 Task: Show the CMS content for "Digital Experience".
Action: Mouse moved to (1333, 97)
Screenshot: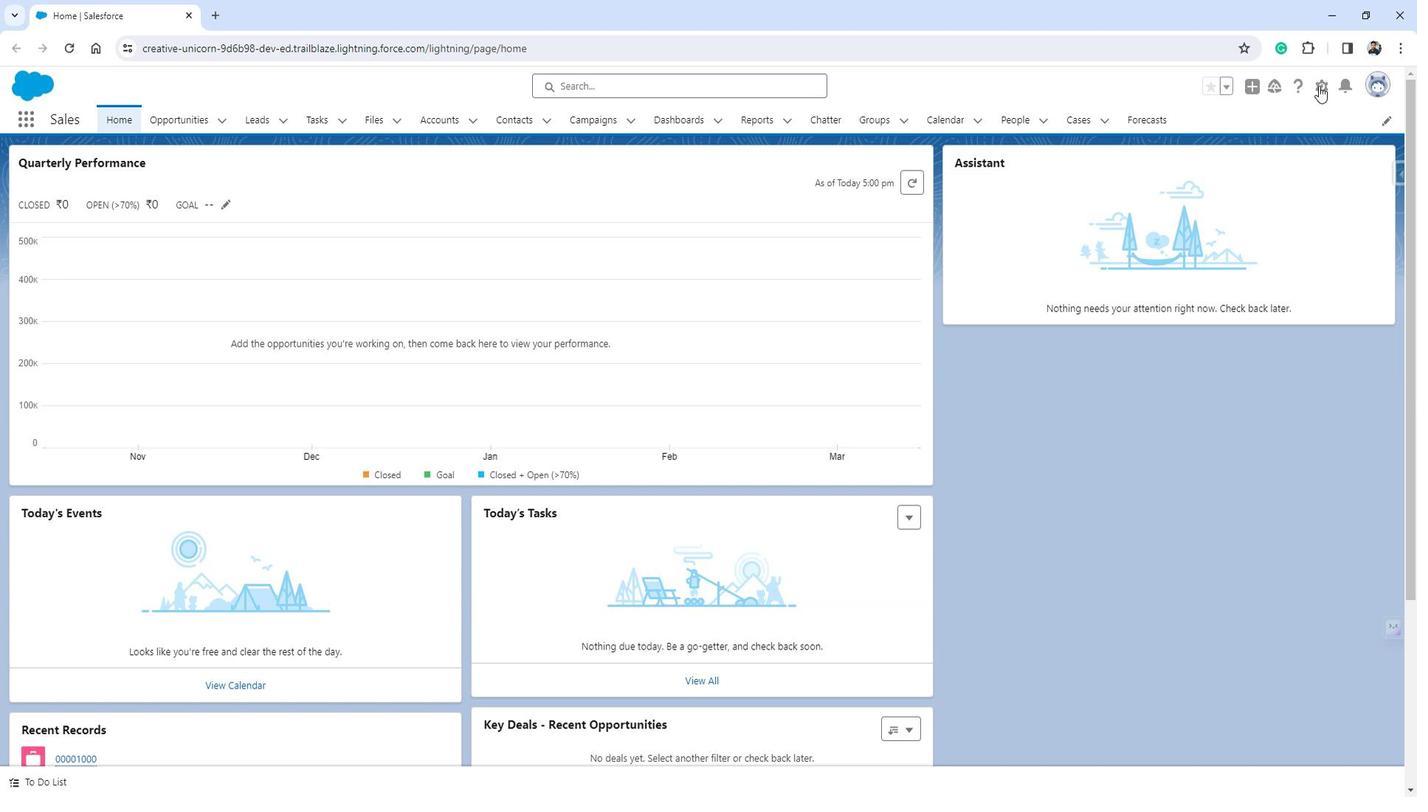 
Action: Mouse pressed left at (1333, 97)
Screenshot: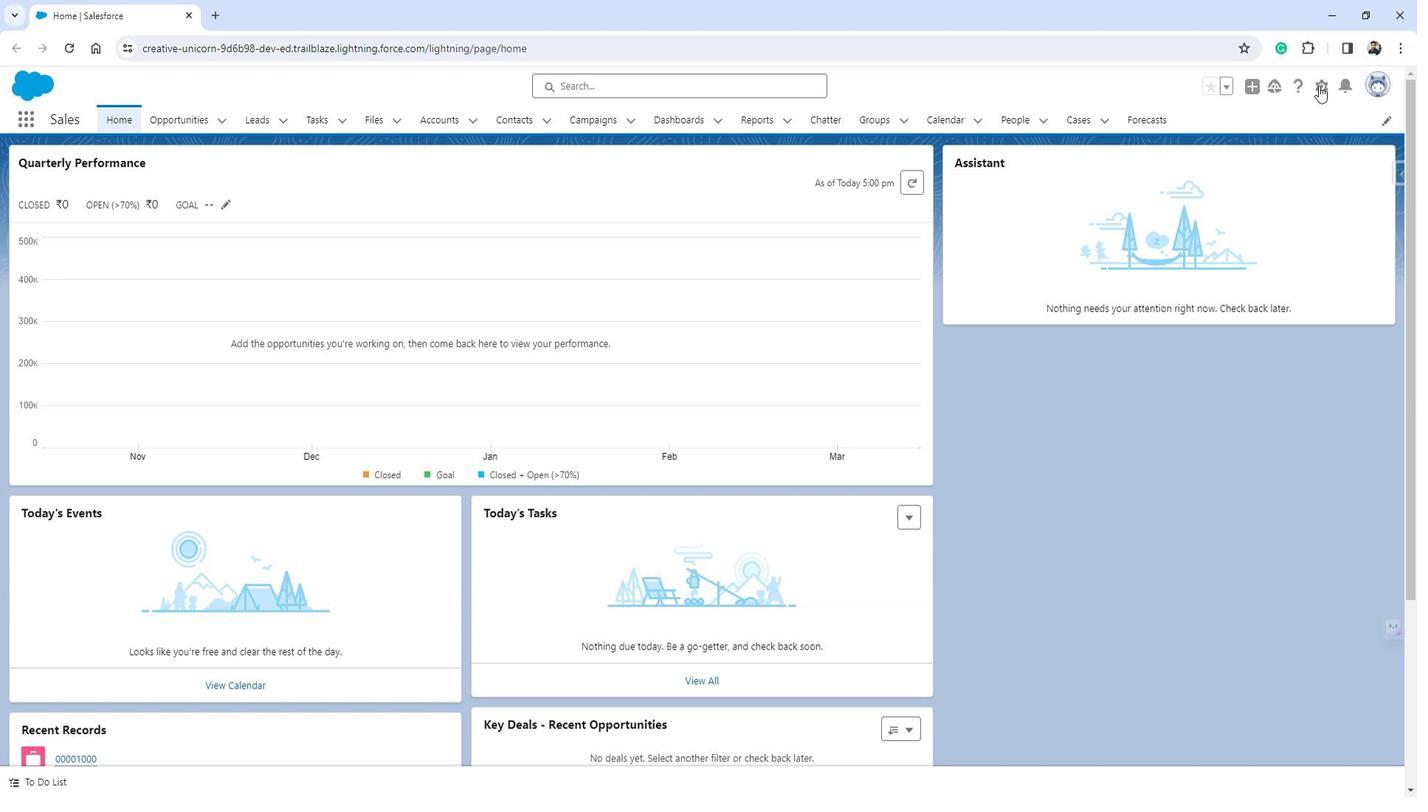 
Action: Mouse moved to (1266, 152)
Screenshot: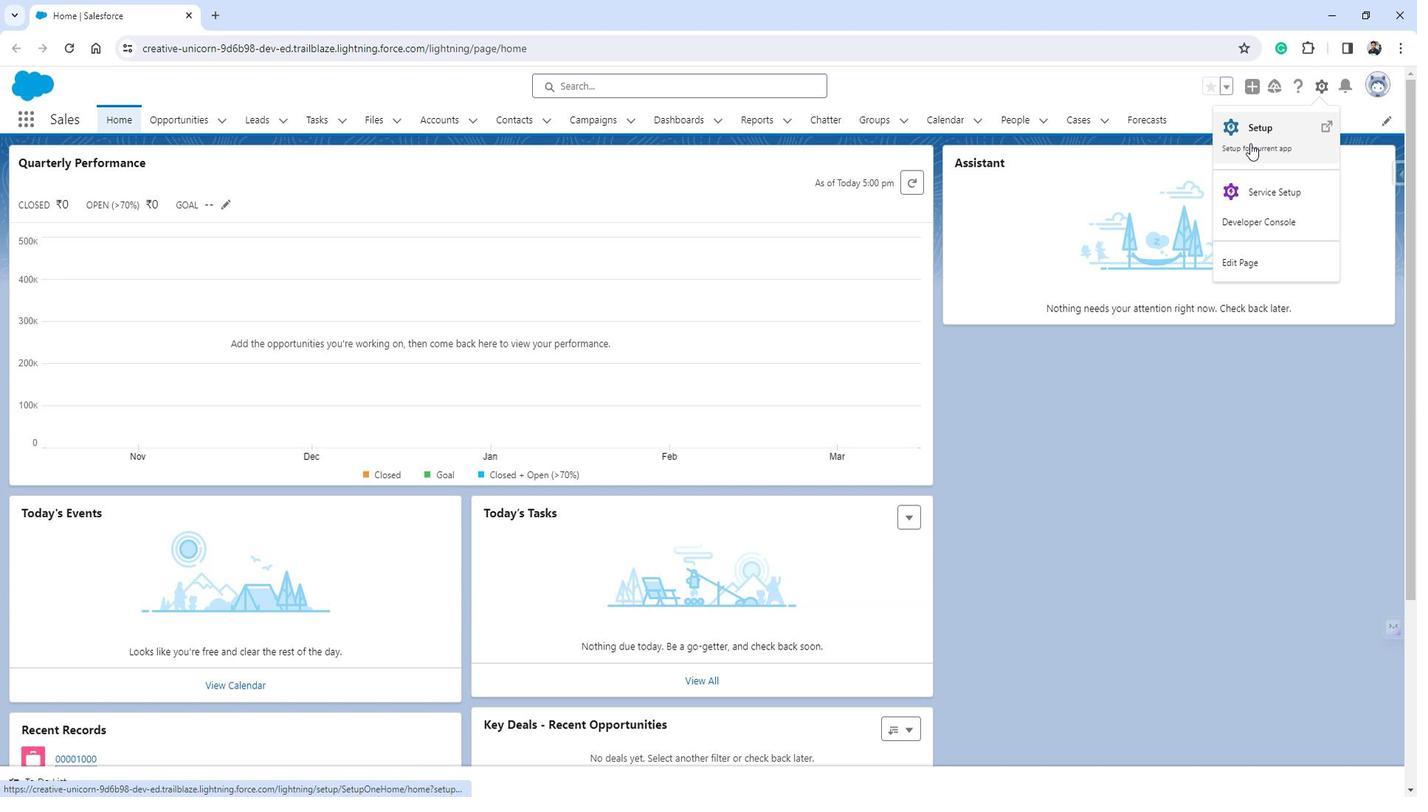 
Action: Mouse pressed left at (1266, 152)
Screenshot: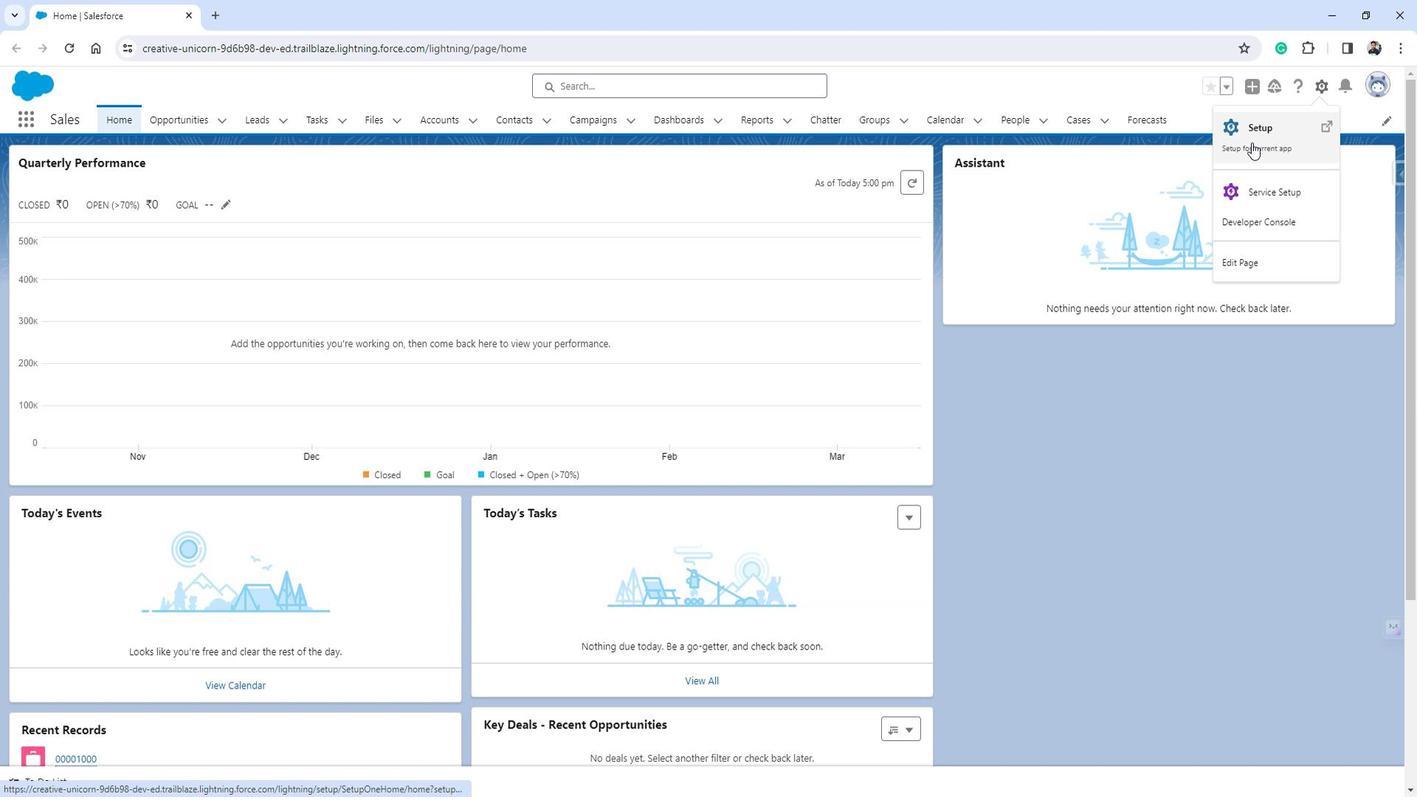 
Action: Mouse moved to (117, 335)
Screenshot: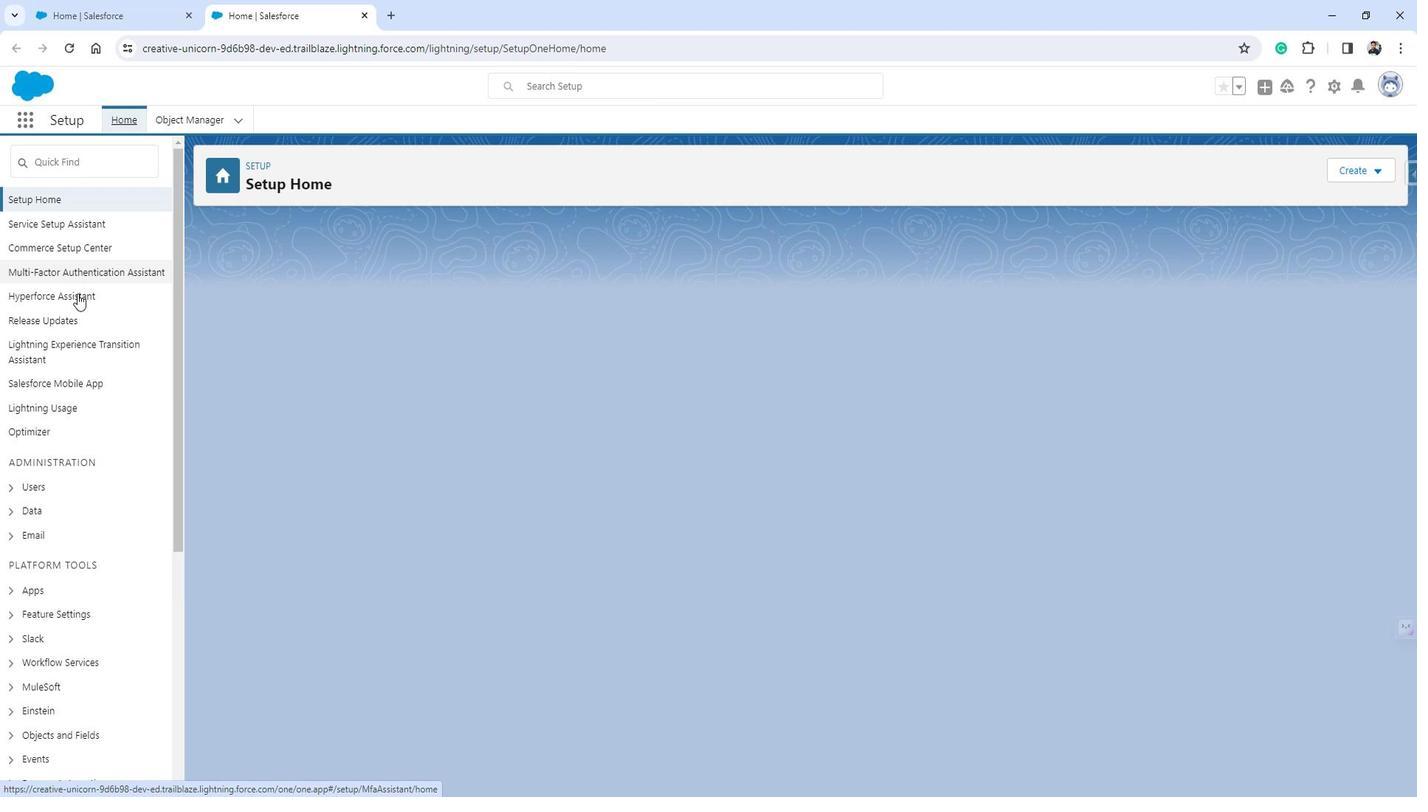 
Action: Mouse scrolled (117, 334) with delta (0, 0)
Screenshot: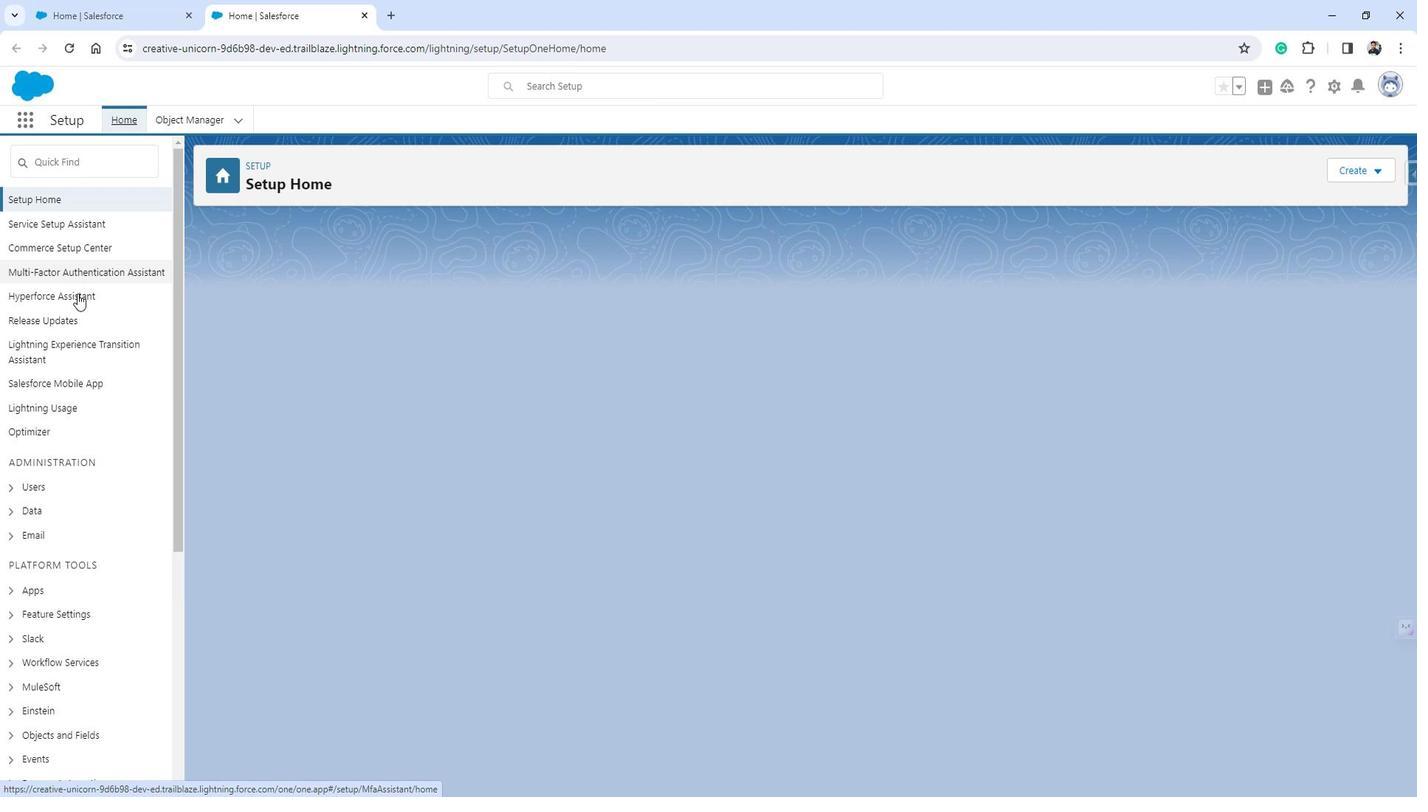 
Action: Mouse moved to (121, 345)
Screenshot: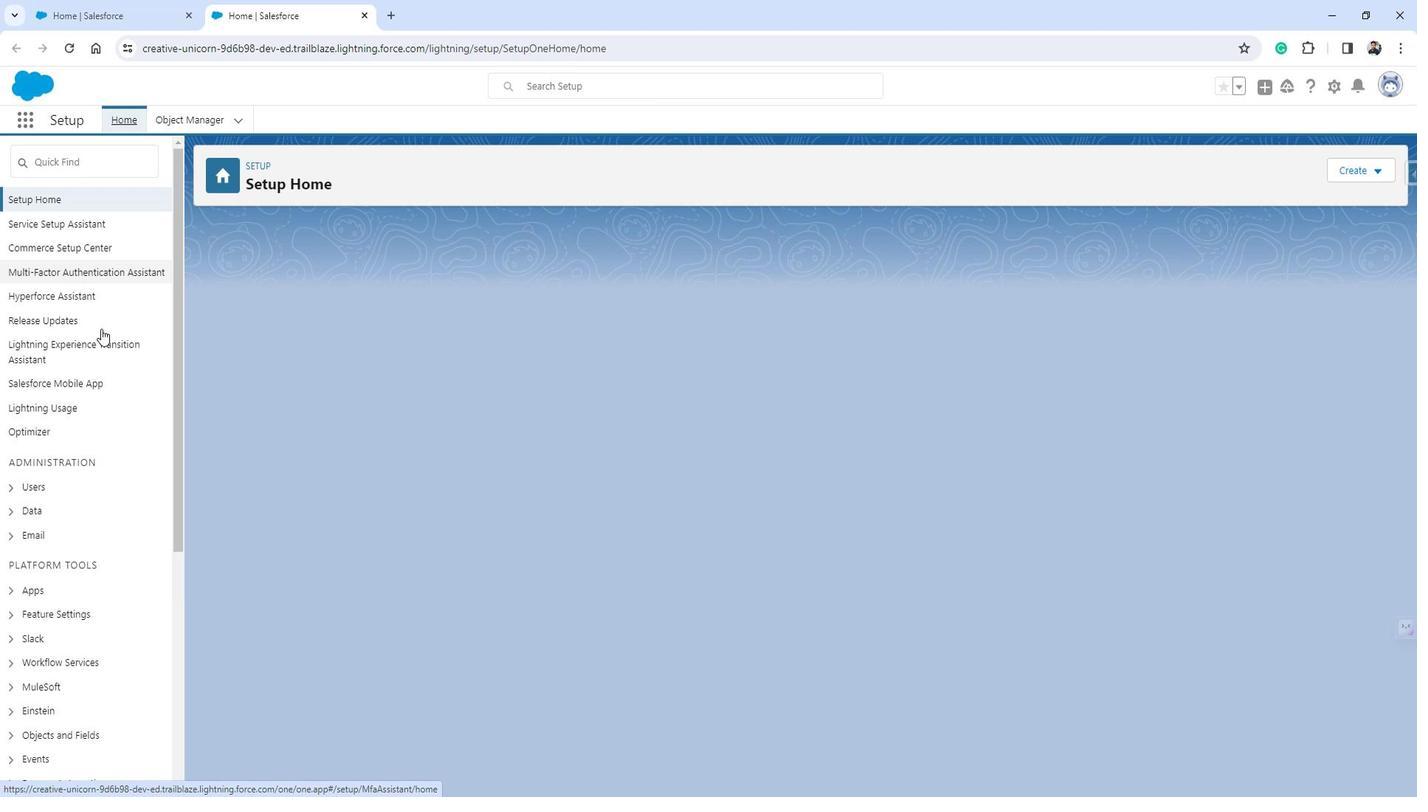 
Action: Mouse scrolled (121, 344) with delta (0, 0)
Screenshot: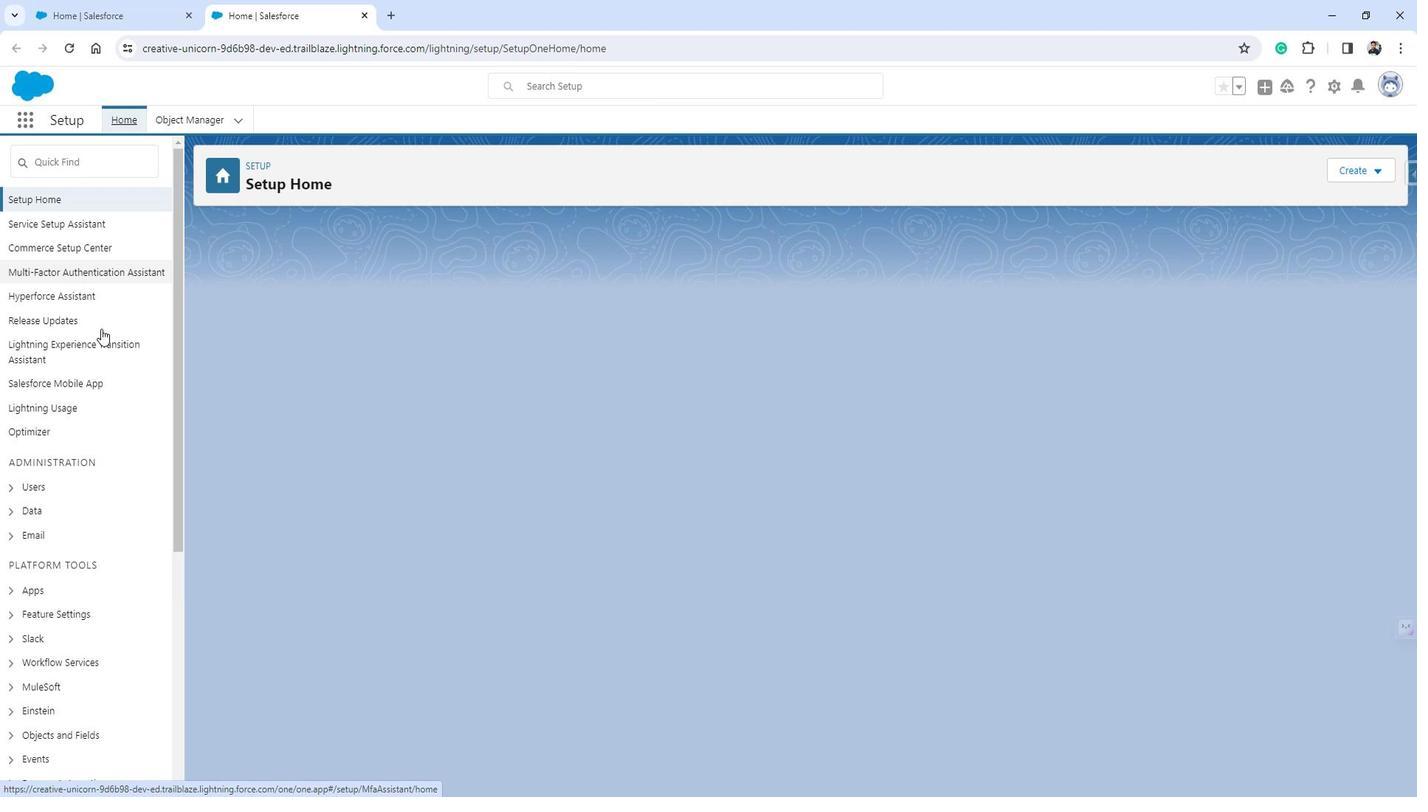 
Action: Mouse moved to (121, 346)
Screenshot: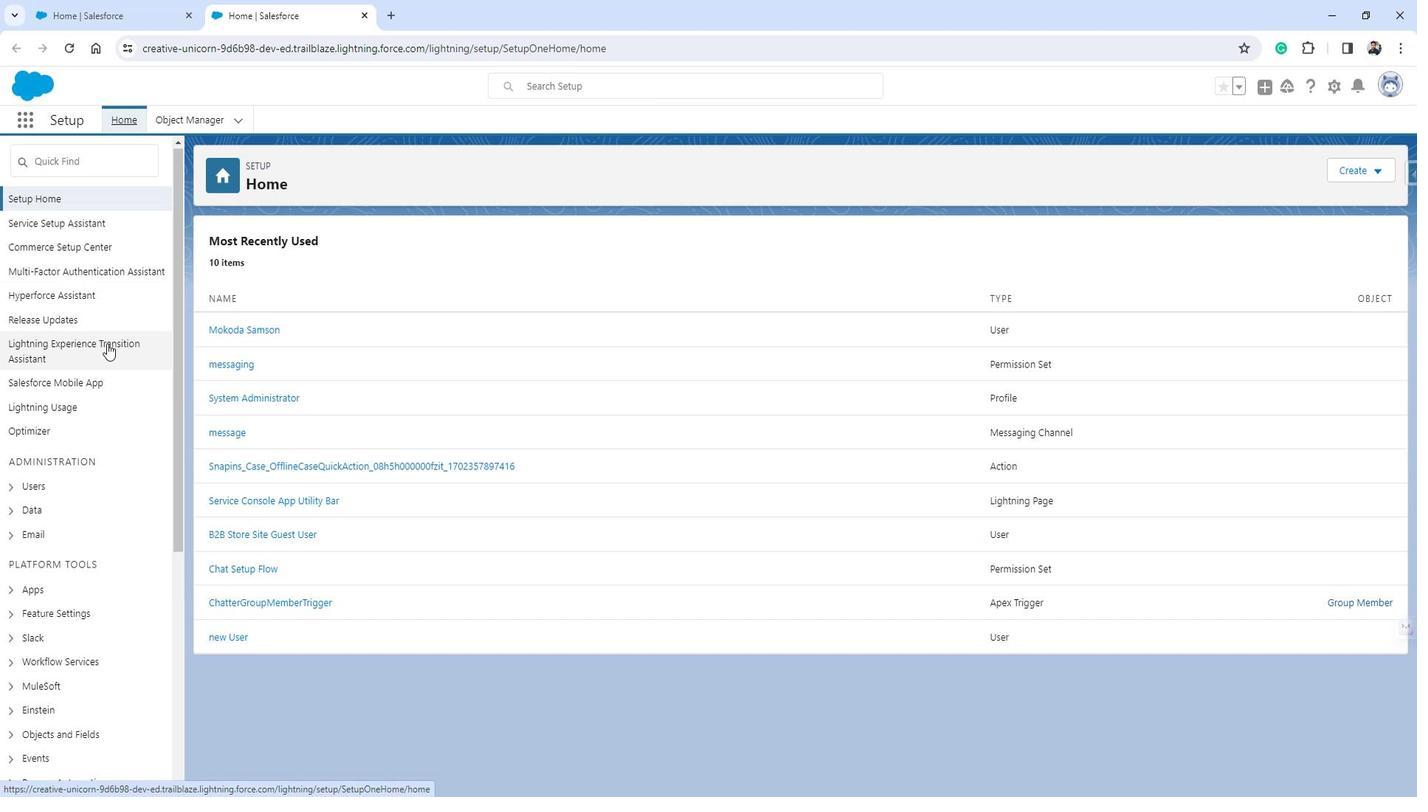 
Action: Mouse scrolled (121, 345) with delta (0, 0)
Screenshot: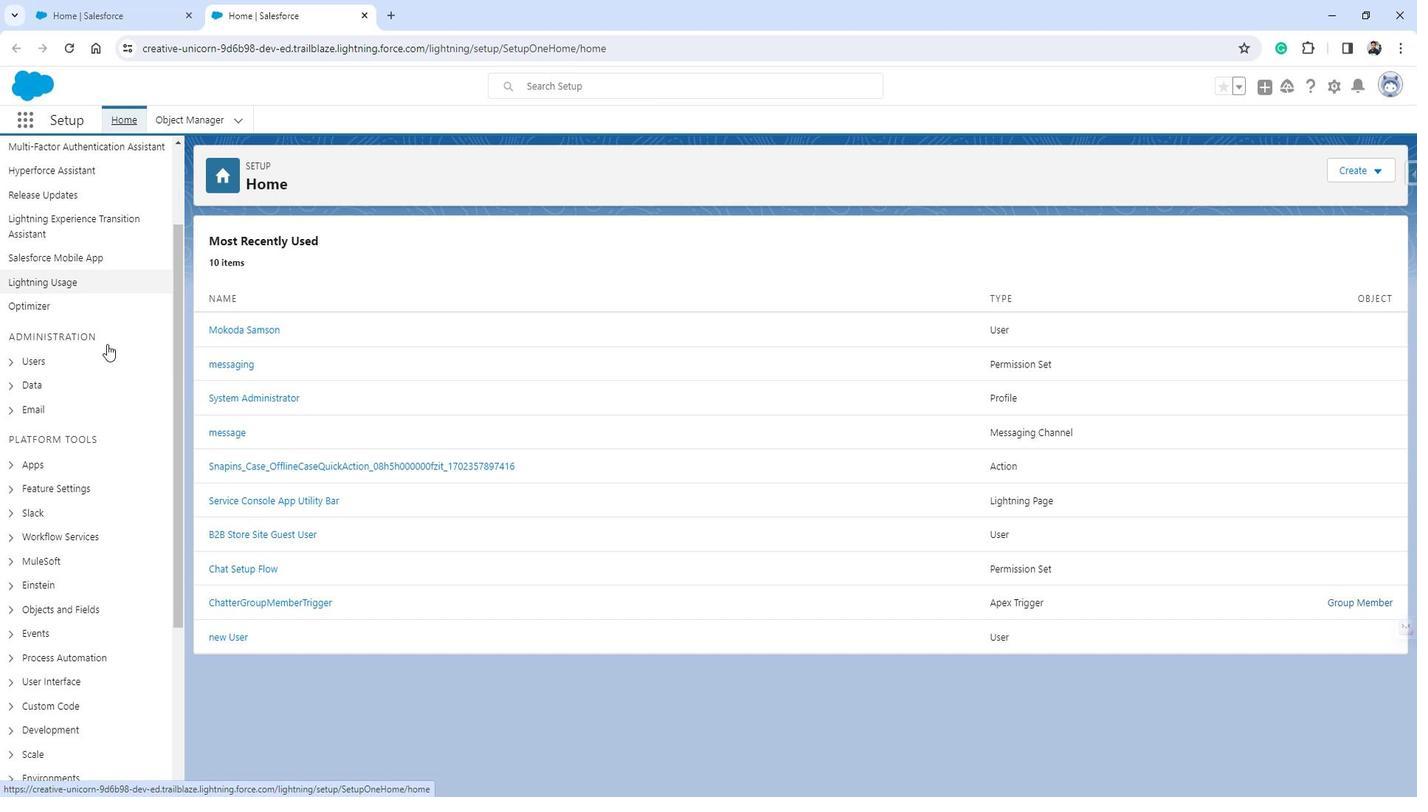 
Action: Mouse moved to (70, 382)
Screenshot: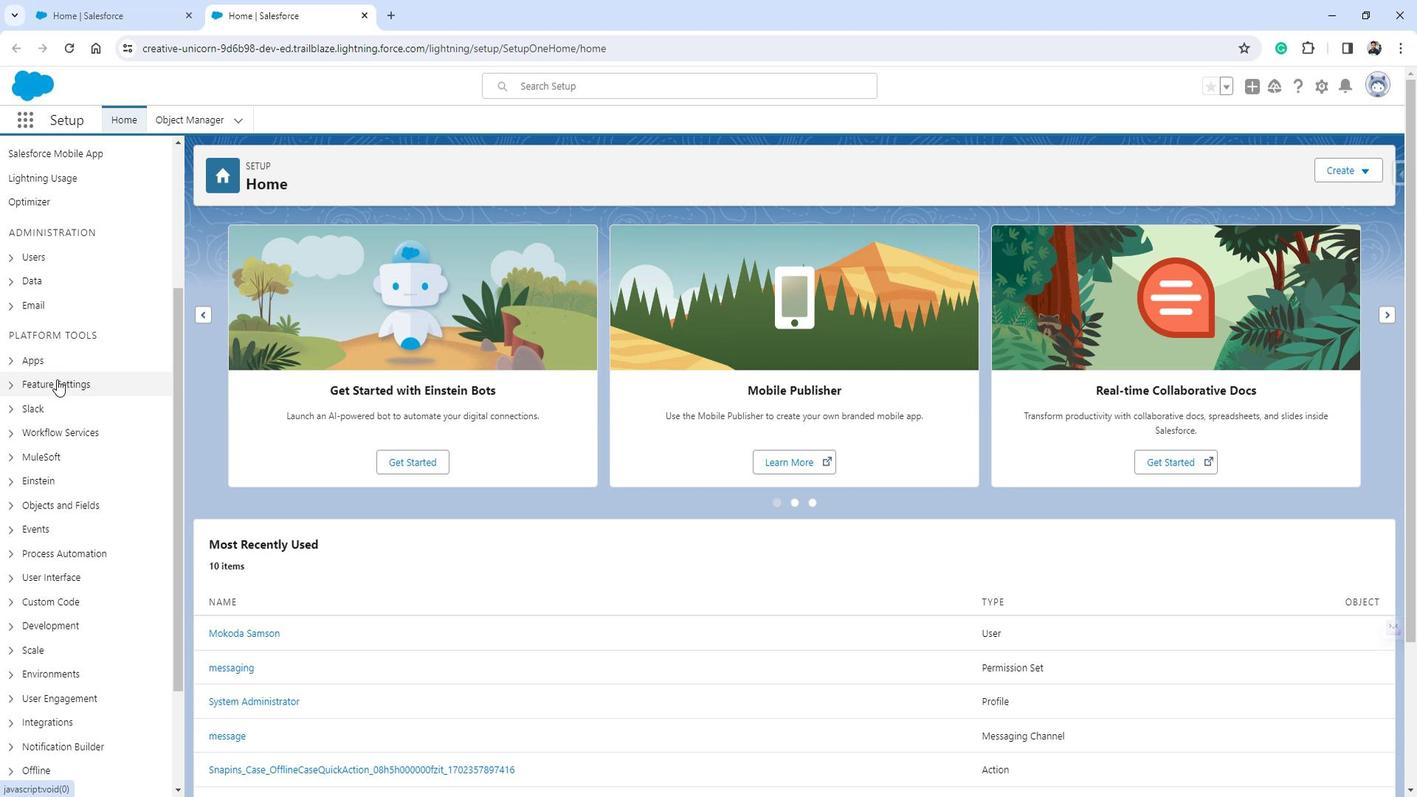 
Action: Mouse pressed left at (70, 382)
Screenshot: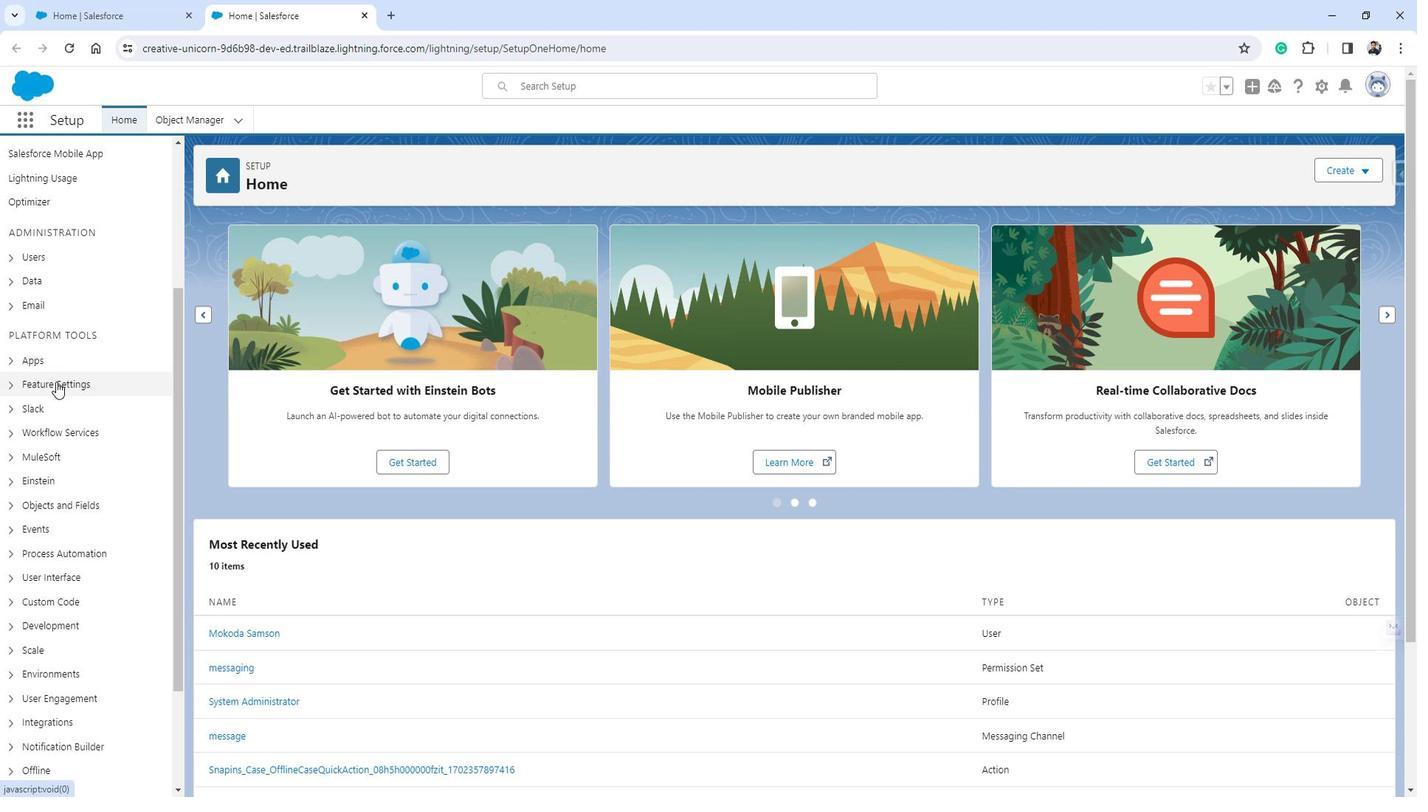 
Action: Mouse scrolled (70, 381) with delta (0, 0)
Screenshot: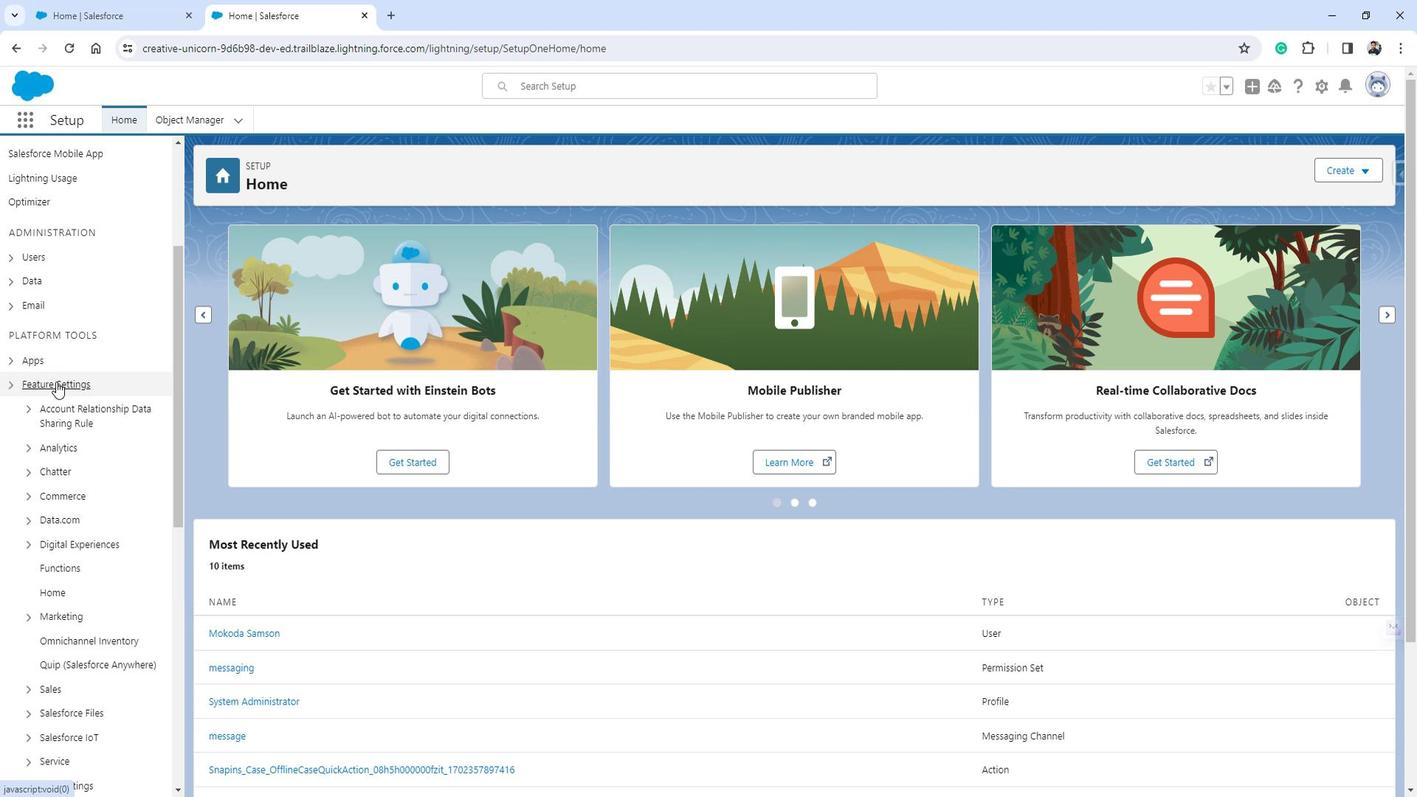 
Action: Mouse scrolled (70, 381) with delta (0, 0)
Screenshot: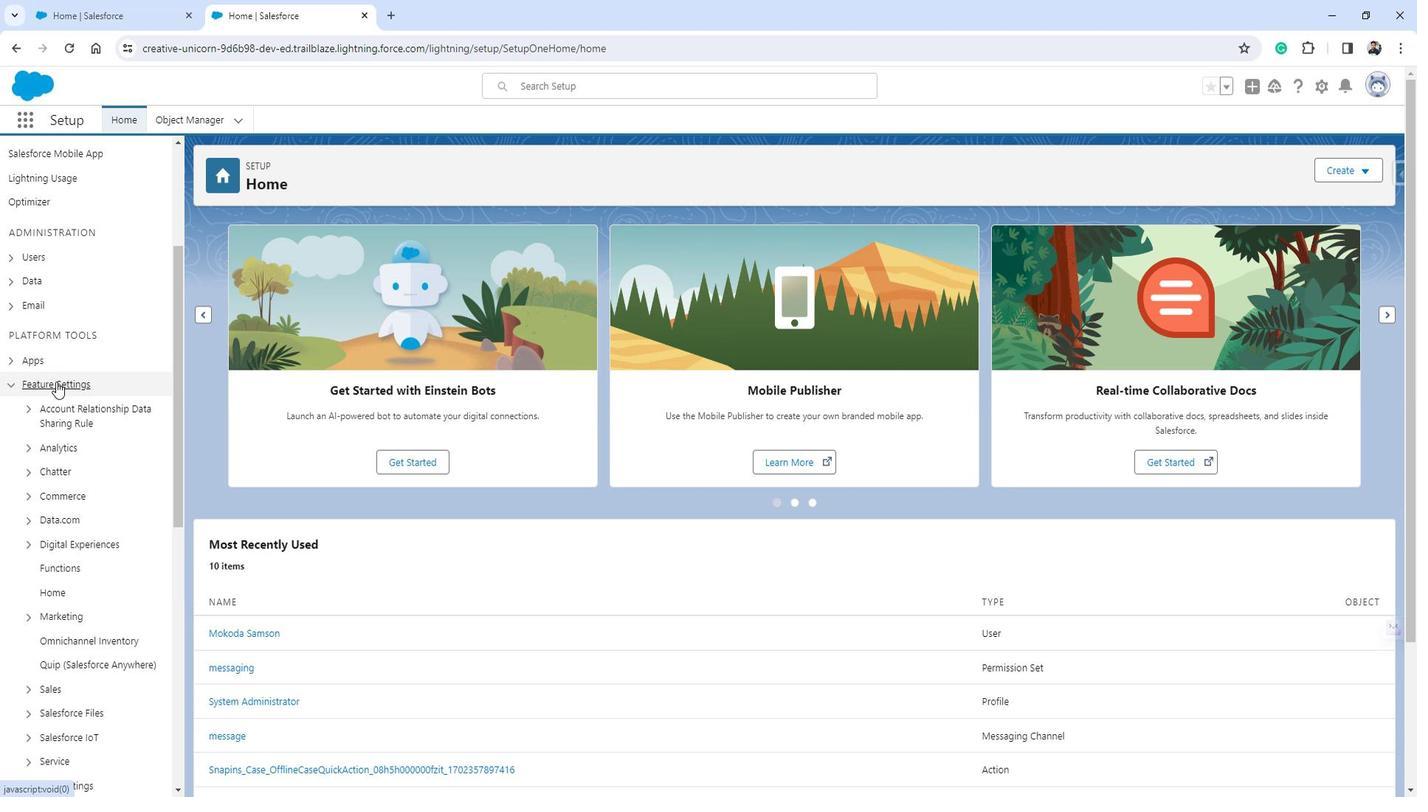 
Action: Mouse moved to (85, 388)
Screenshot: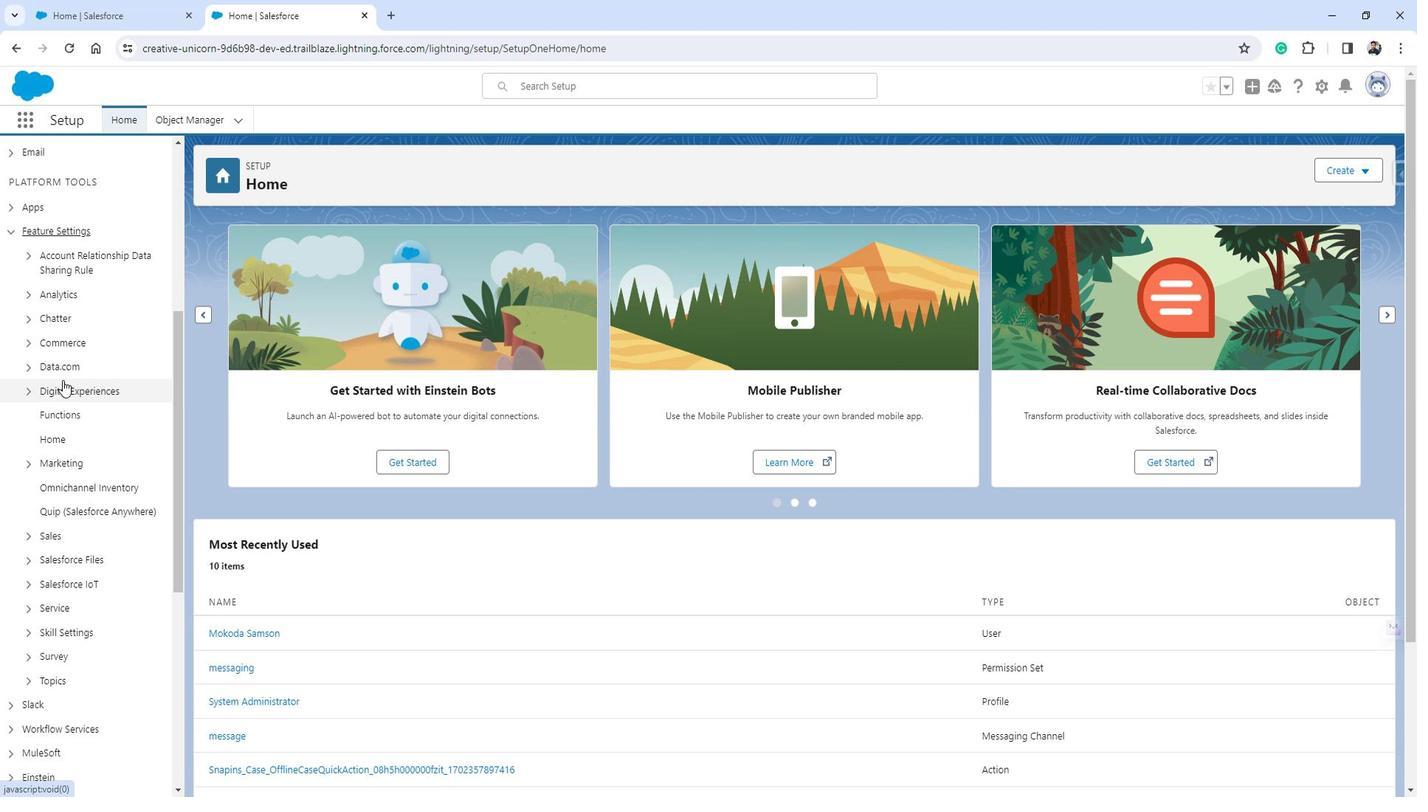 
Action: Mouse pressed left at (85, 388)
Screenshot: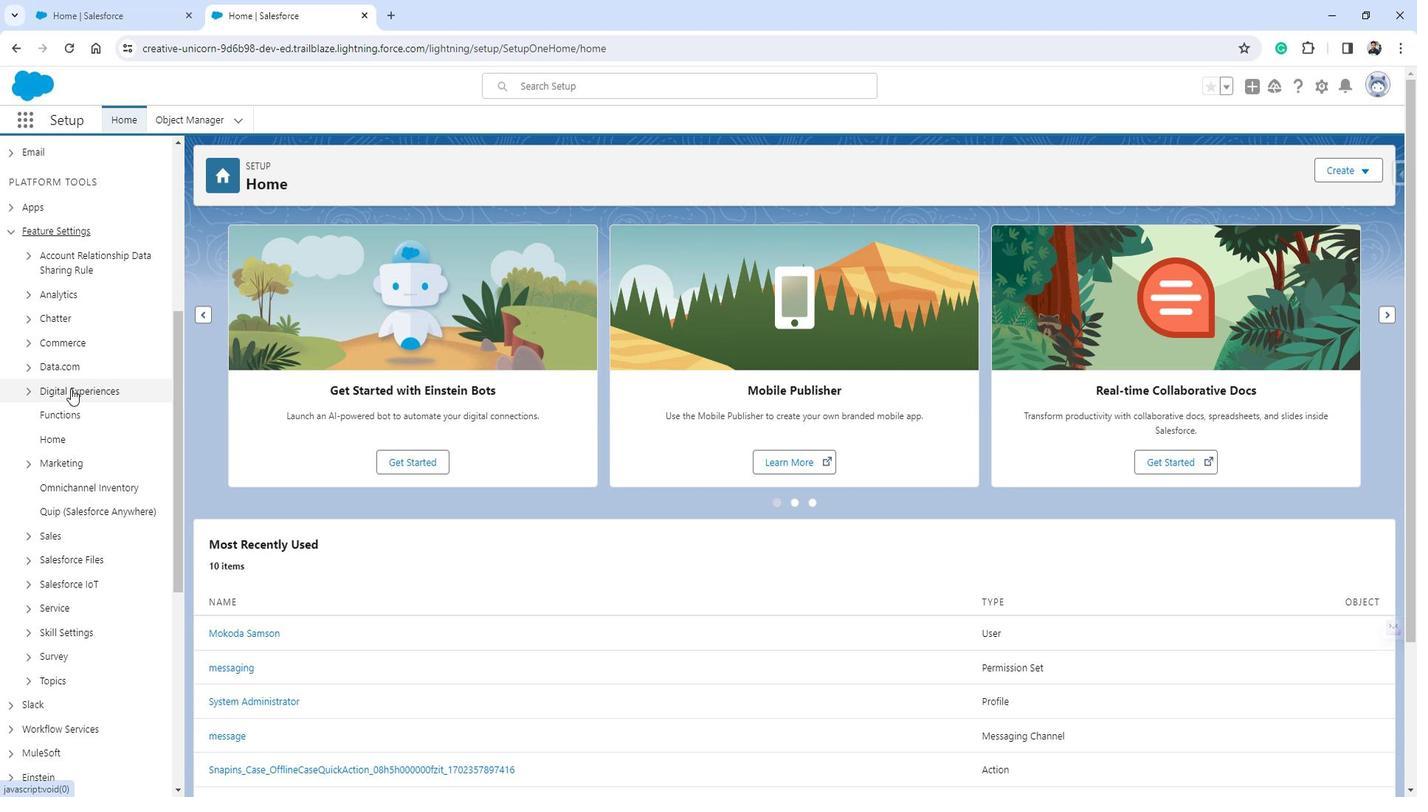 
Action: Mouse moved to (93, 412)
Screenshot: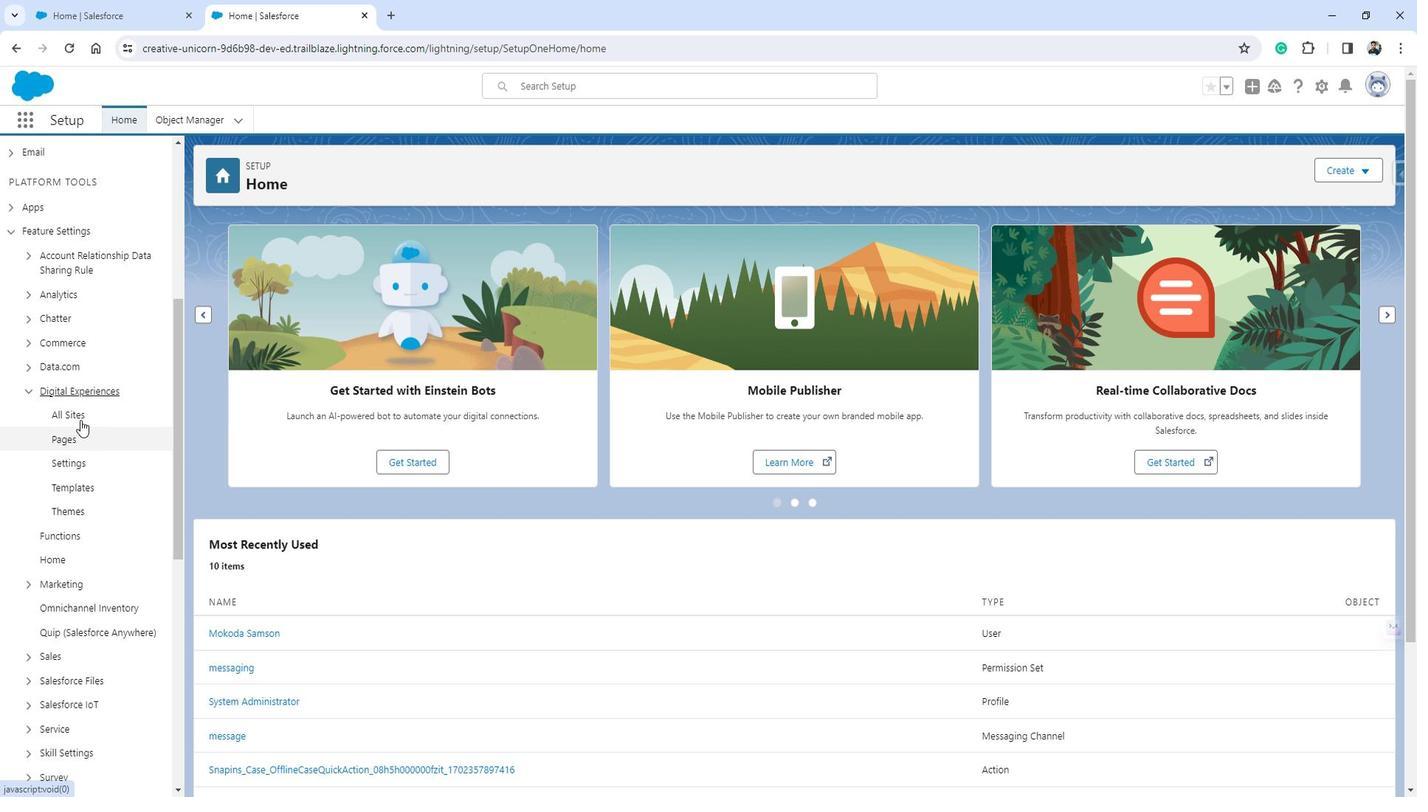 
Action: Mouse pressed left at (93, 412)
Screenshot: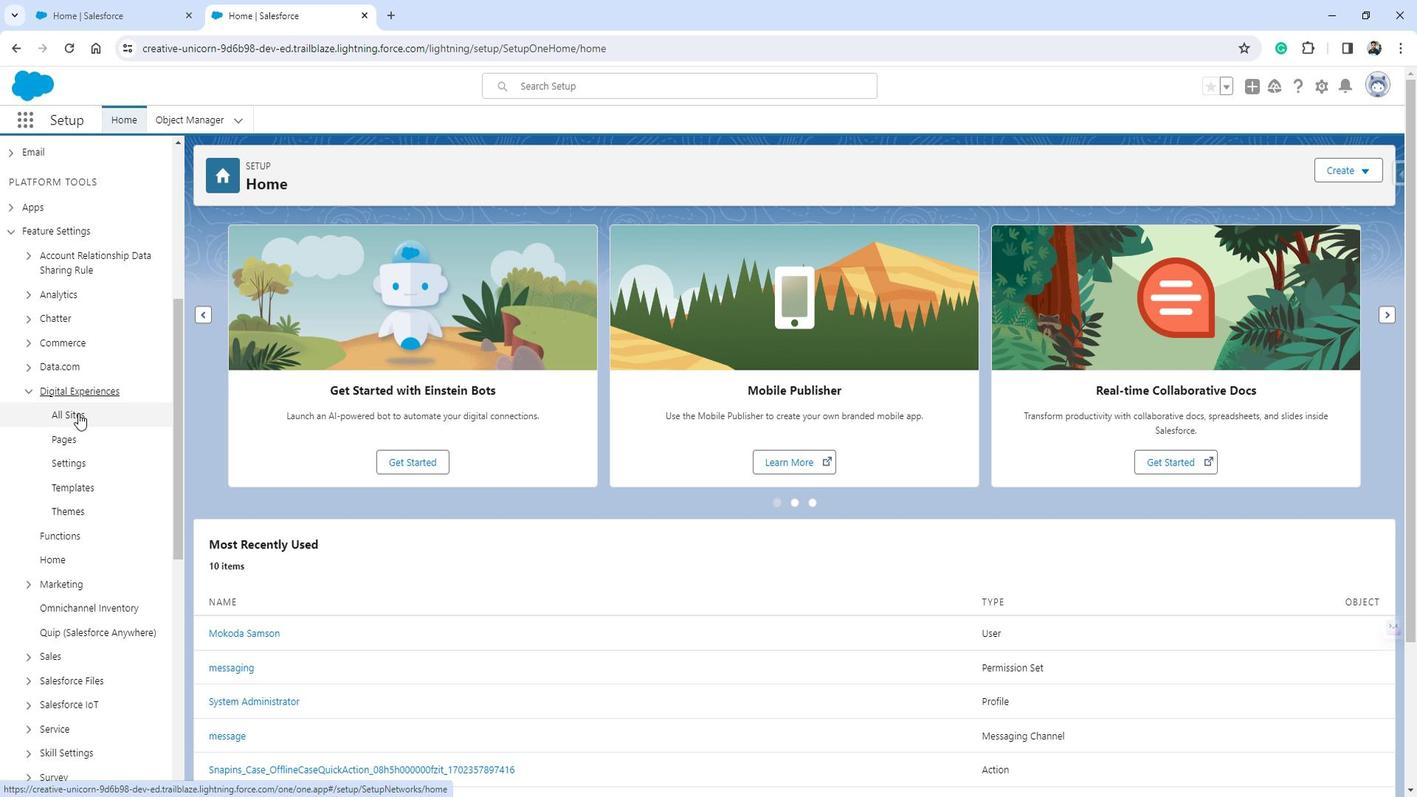 
Action: Mouse moved to (253, 453)
Screenshot: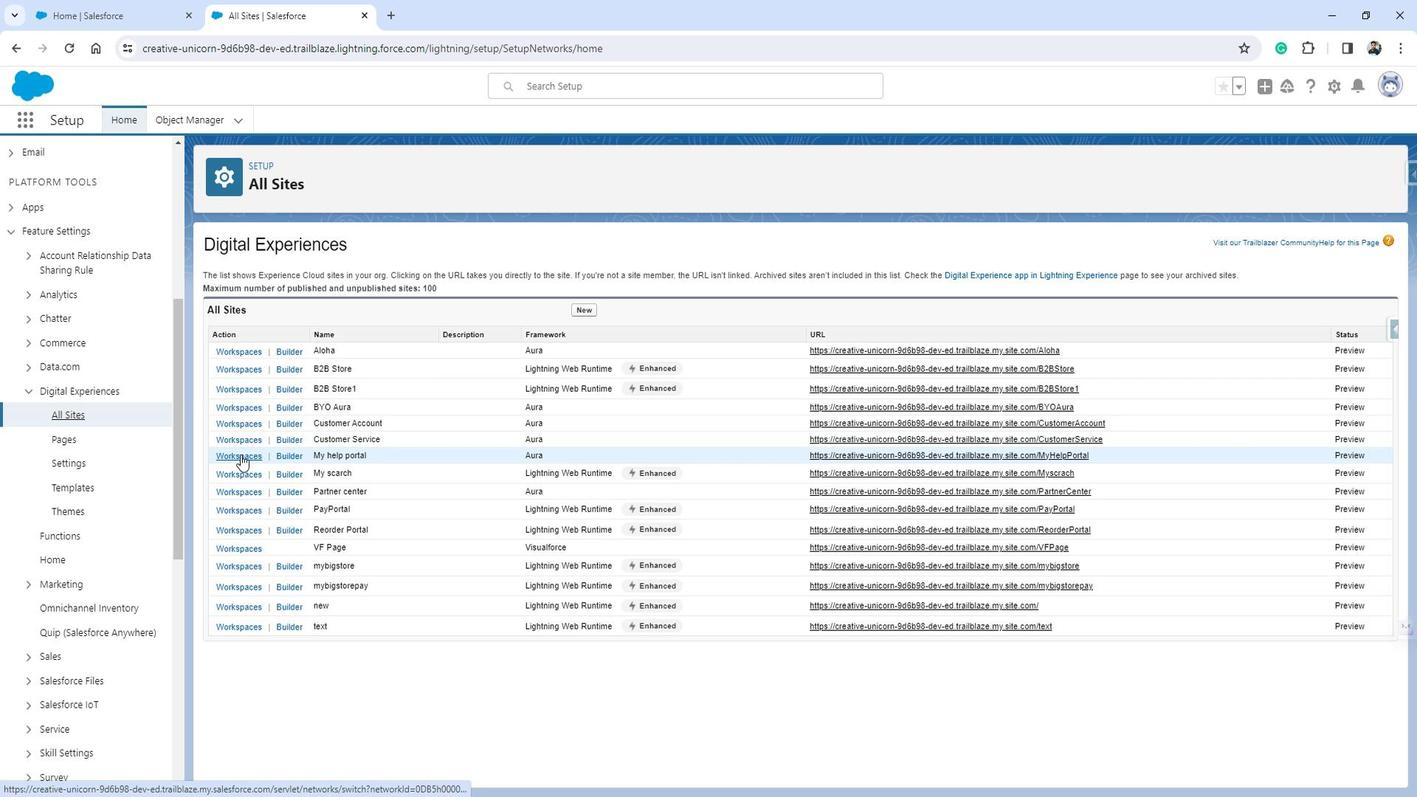 
Action: Mouse pressed left at (253, 453)
Screenshot: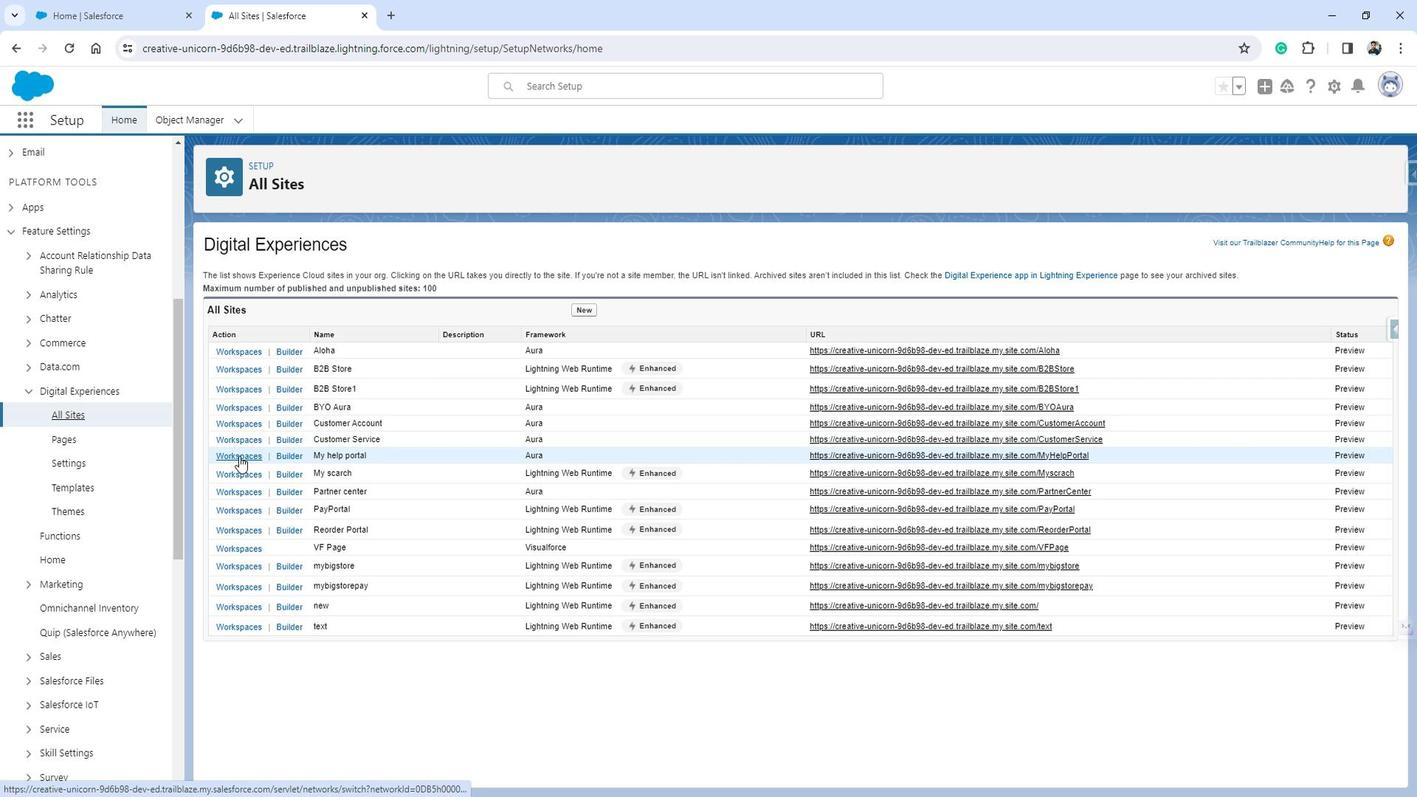 
Action: Mouse moved to (837, 305)
Screenshot: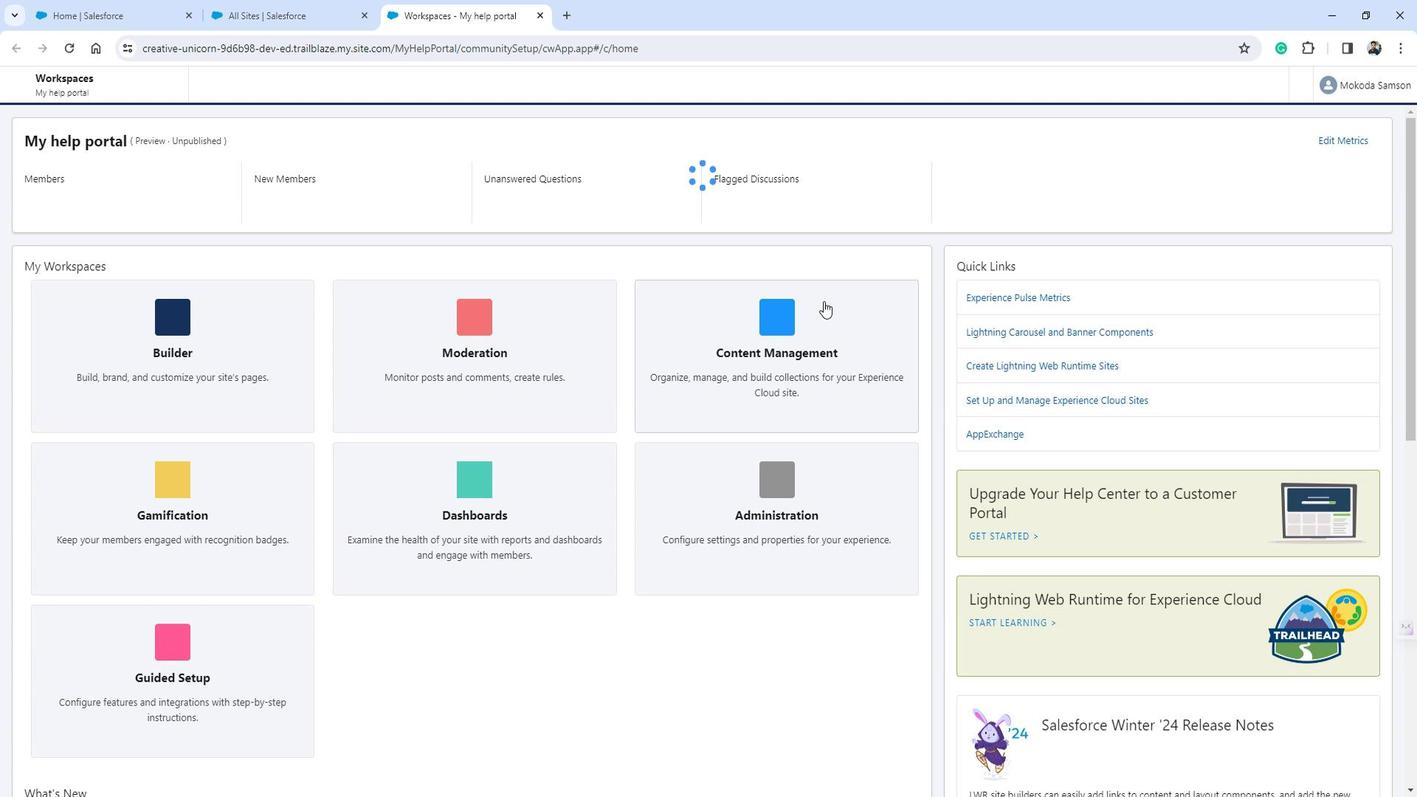 
Action: Mouse pressed left at (837, 305)
Screenshot: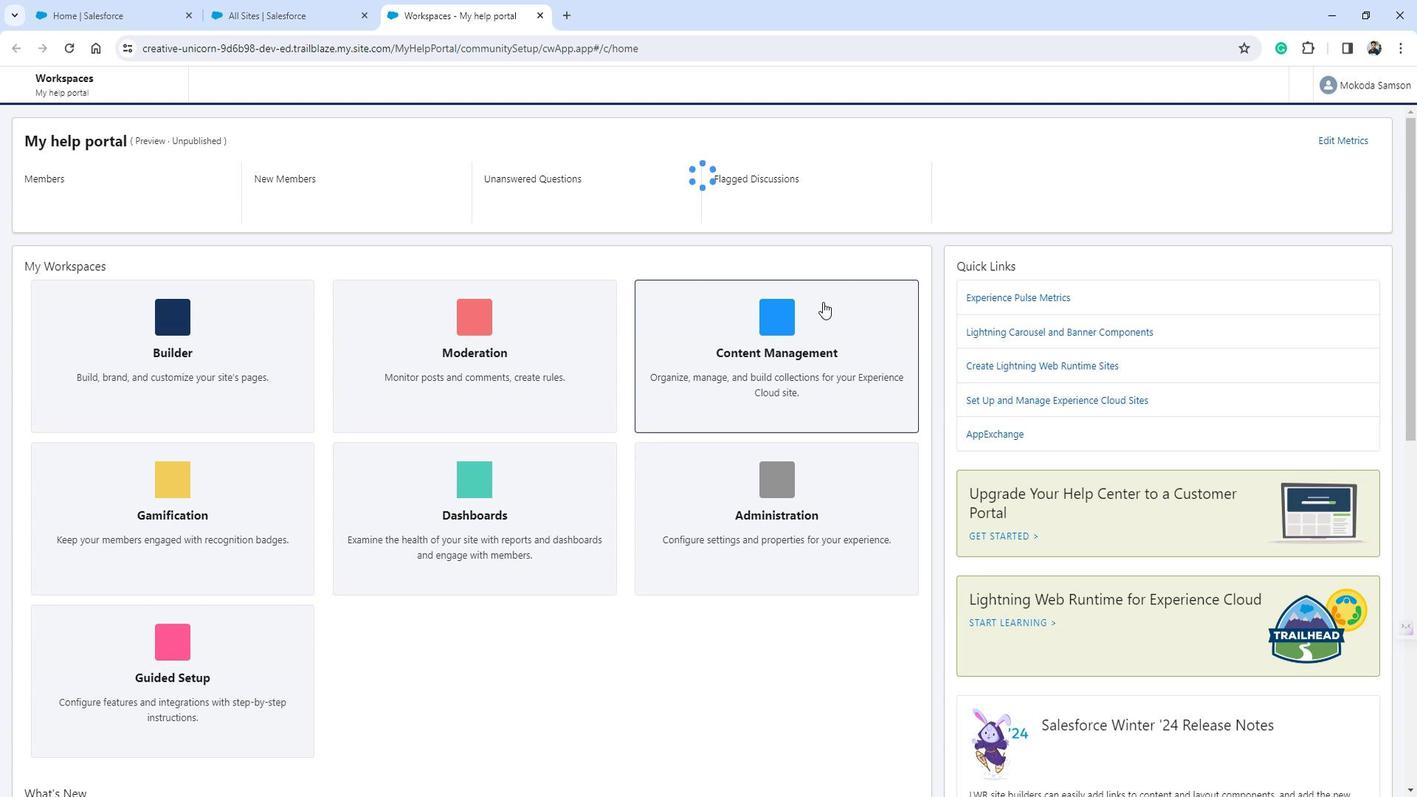 
Action: Mouse moved to (116, 176)
Screenshot: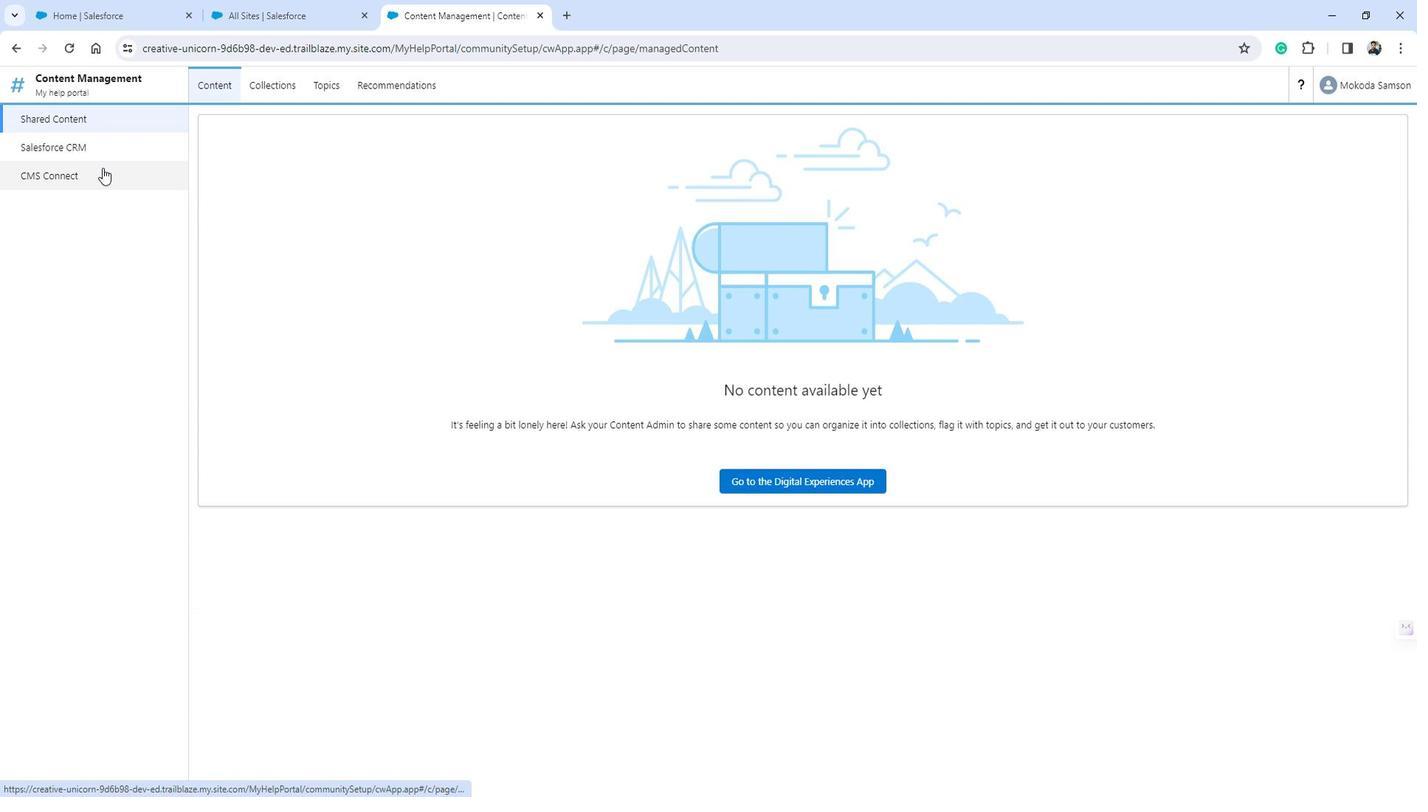 
Action: Mouse pressed left at (116, 176)
Screenshot: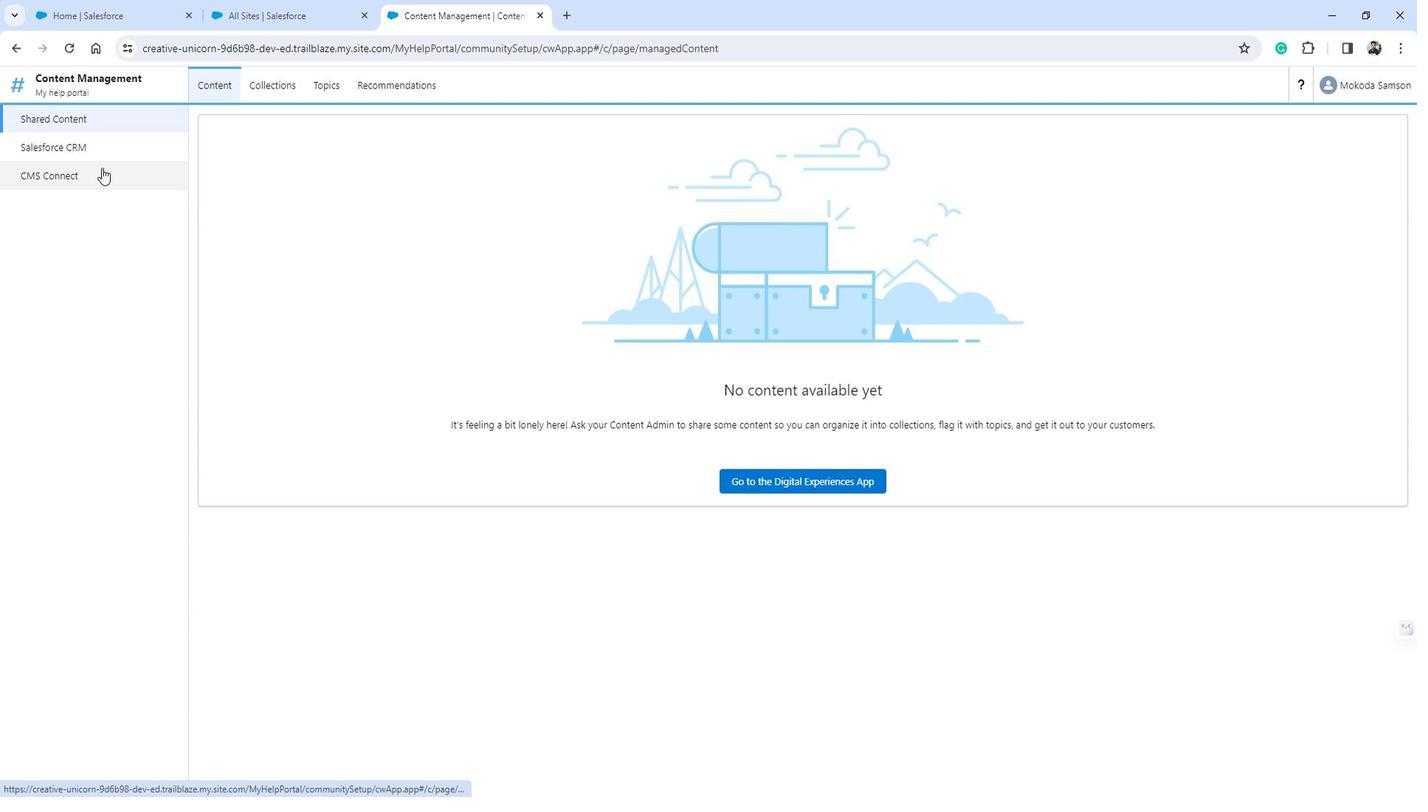 
Action: Mouse moved to (653, 293)
Screenshot: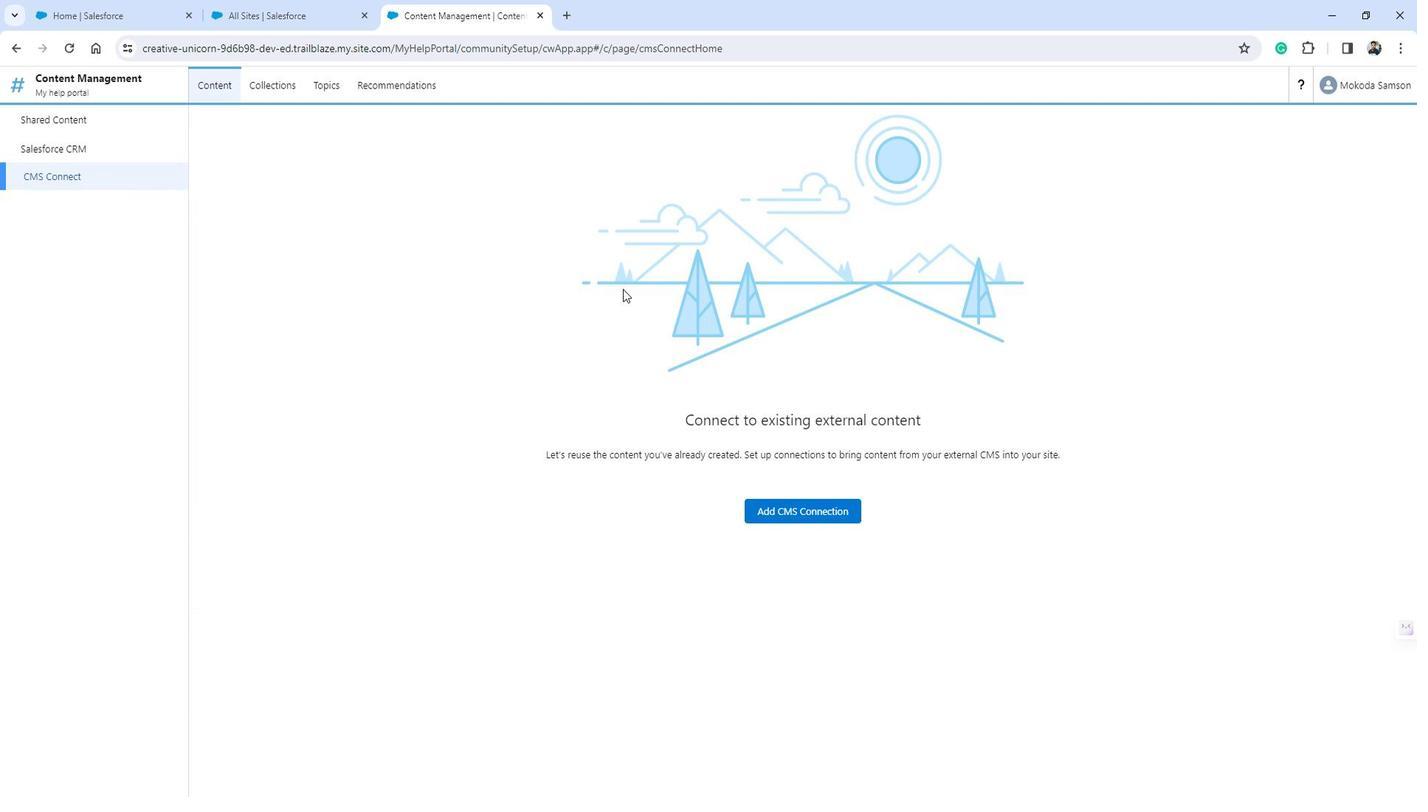 
